 Task: In the  document Aspen.odt Add another  'page' Use the Tool Explore 'and look for brief about the picture in first page, copy 2-3 lines in second sheet.' Align the text to the center
Action: Mouse moved to (302, 312)
Screenshot: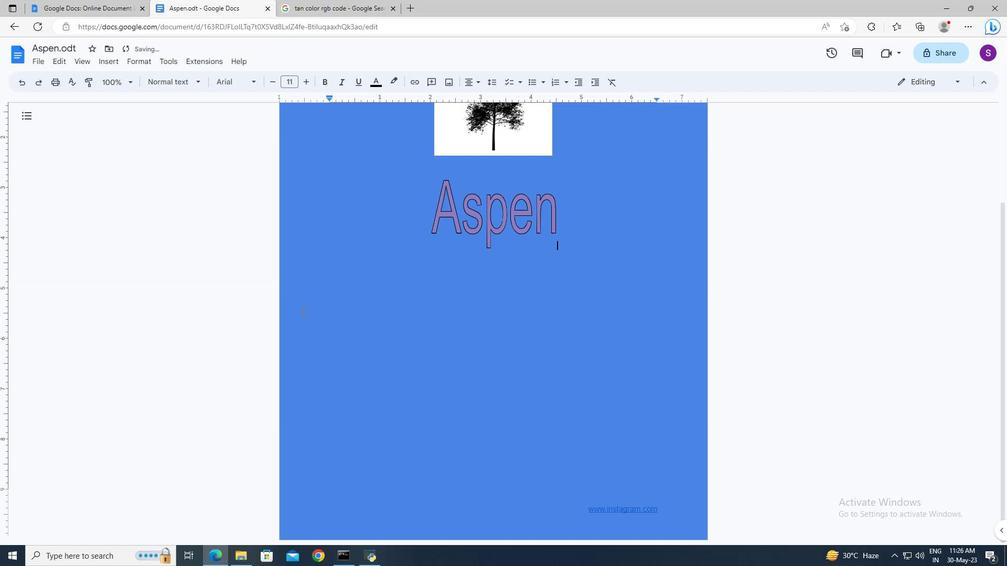 
Action: Mouse scrolled (302, 312) with delta (0, 0)
Screenshot: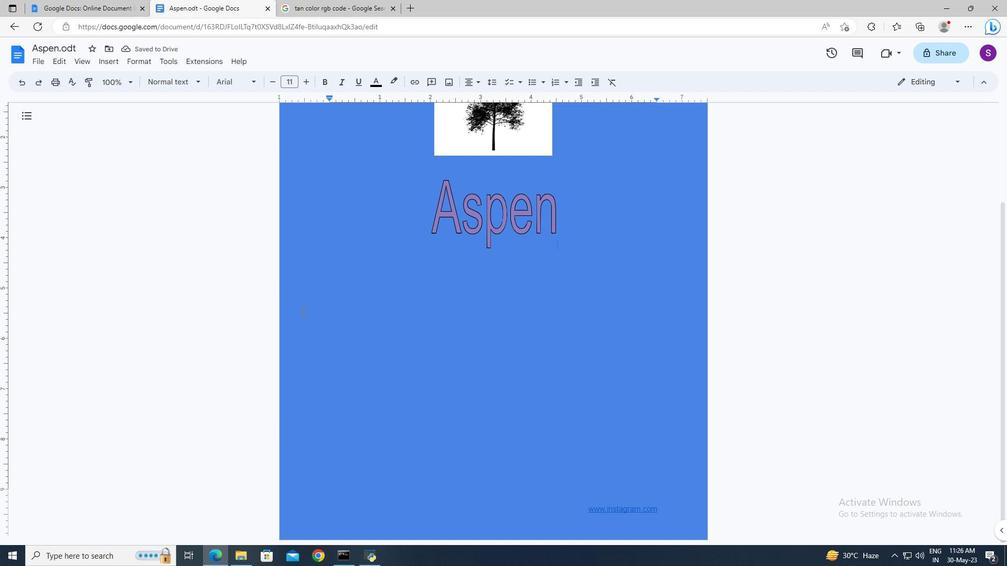 
Action: Mouse scrolled (302, 312) with delta (0, 0)
Screenshot: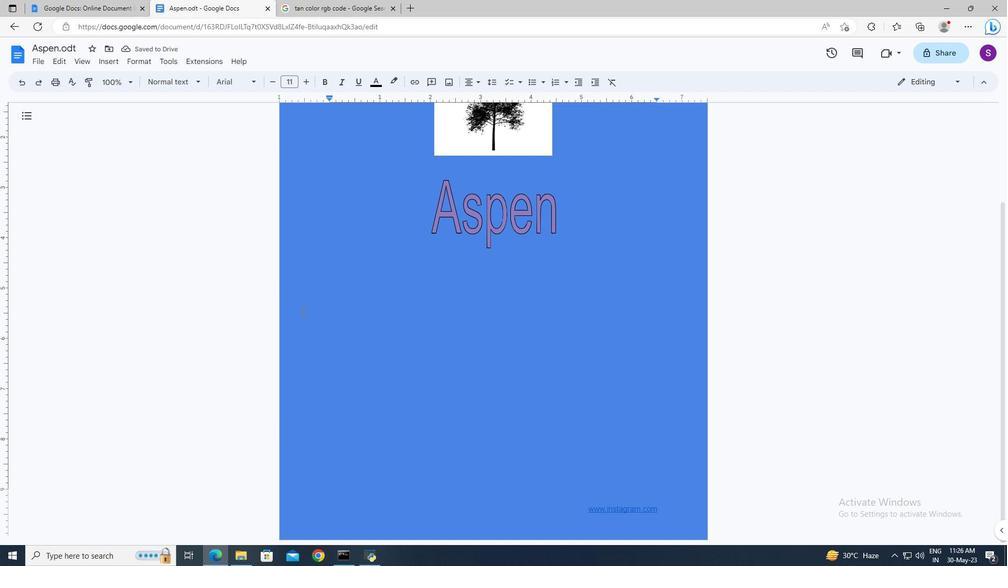 
Action: Mouse scrolled (302, 312) with delta (0, 0)
Screenshot: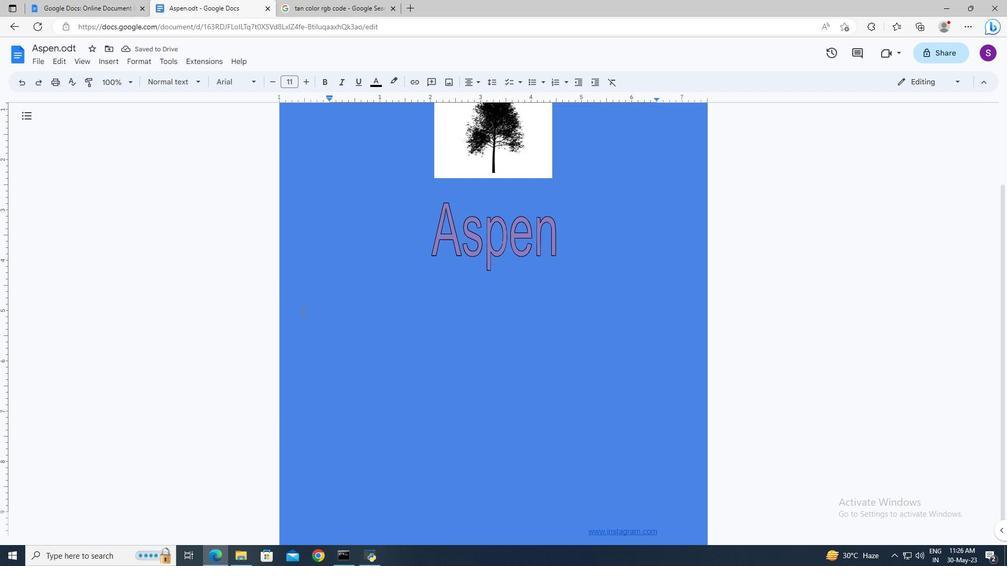 
Action: Mouse moved to (612, 379)
Screenshot: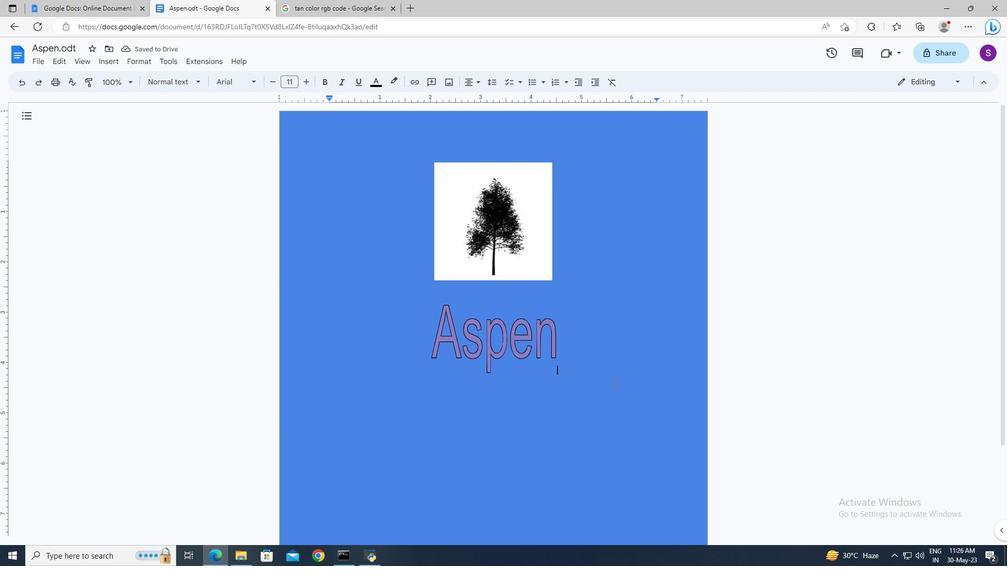 
Action: Mouse pressed left at (612, 379)
Screenshot: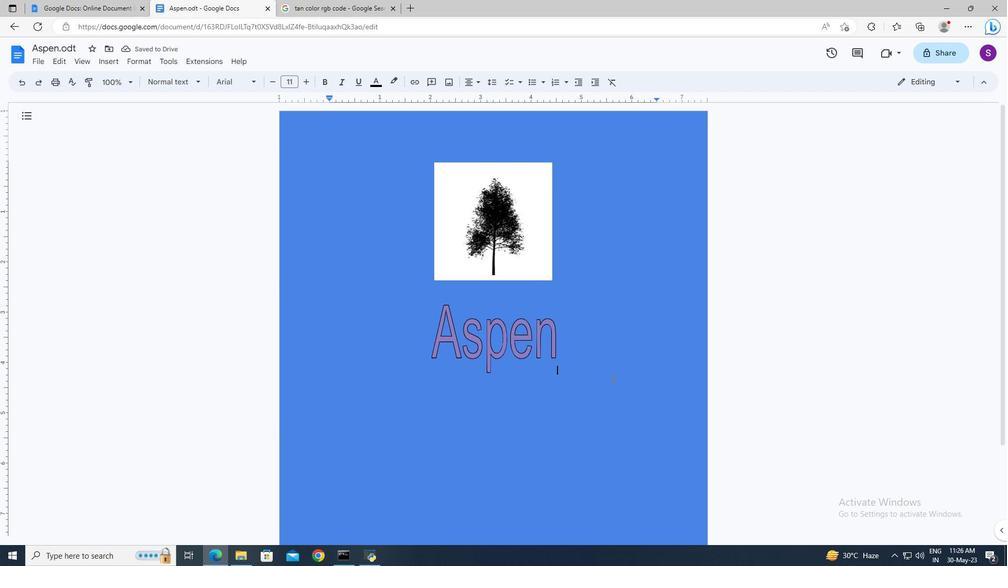 
Action: Mouse moved to (114, 65)
Screenshot: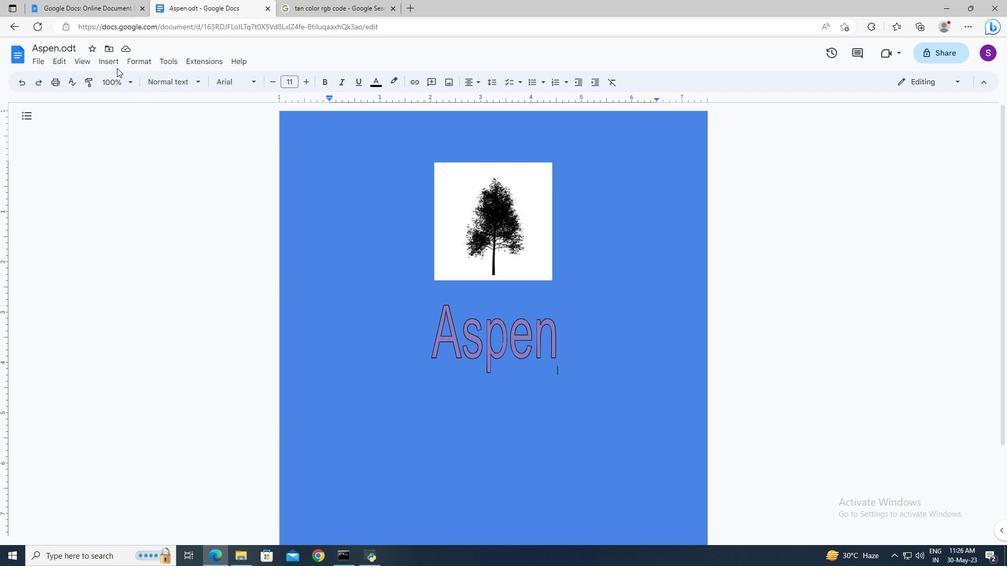 
Action: Mouse pressed left at (114, 65)
Screenshot: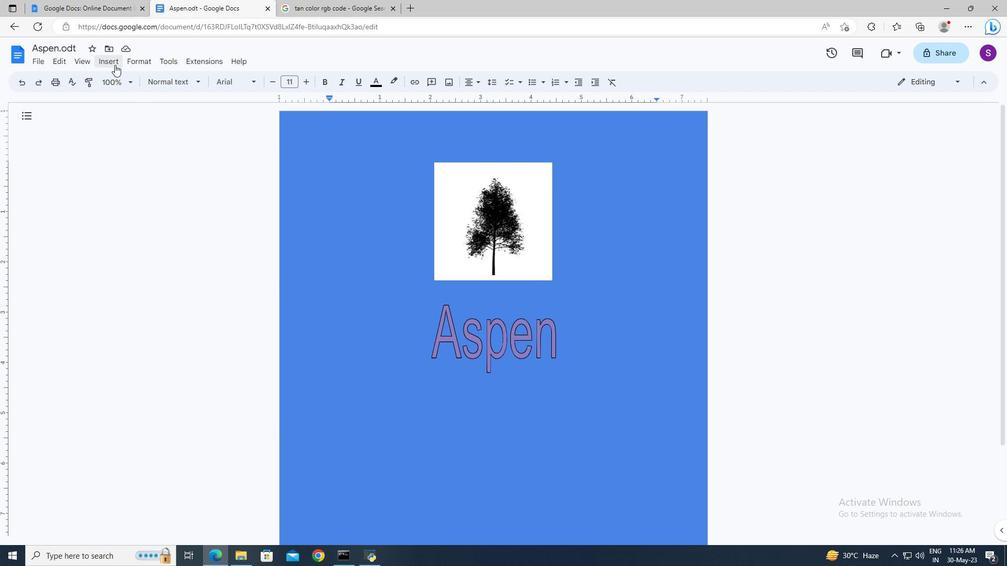 
Action: Mouse moved to (287, 358)
Screenshot: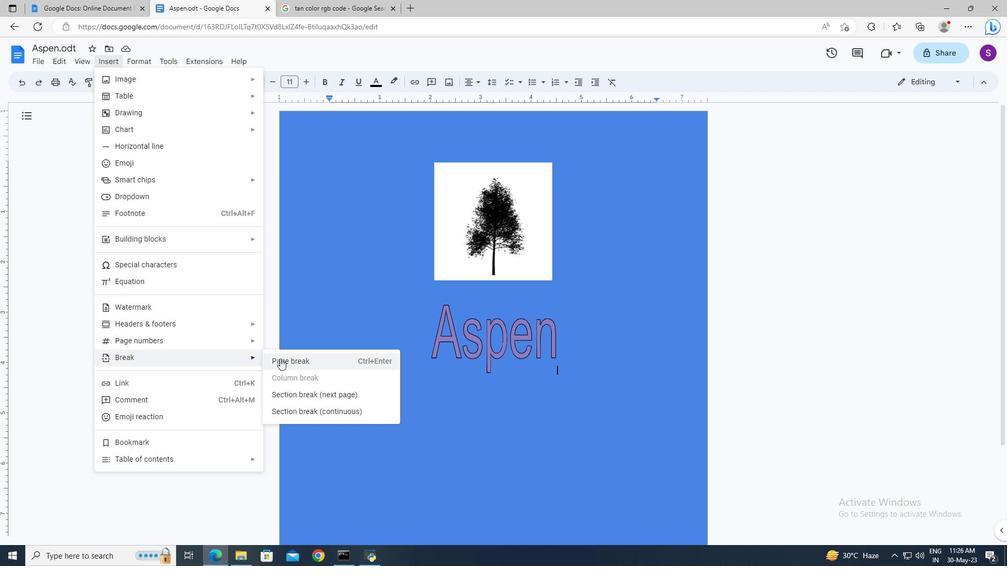 
Action: Mouse pressed left at (287, 358)
Screenshot: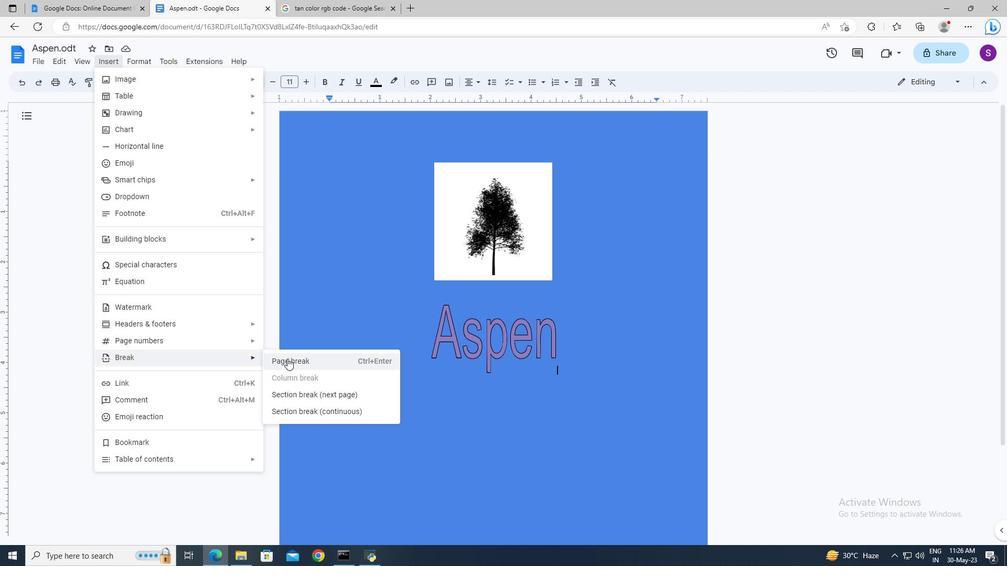 
Action: Mouse scrolled (287, 358) with delta (0, 0)
Screenshot: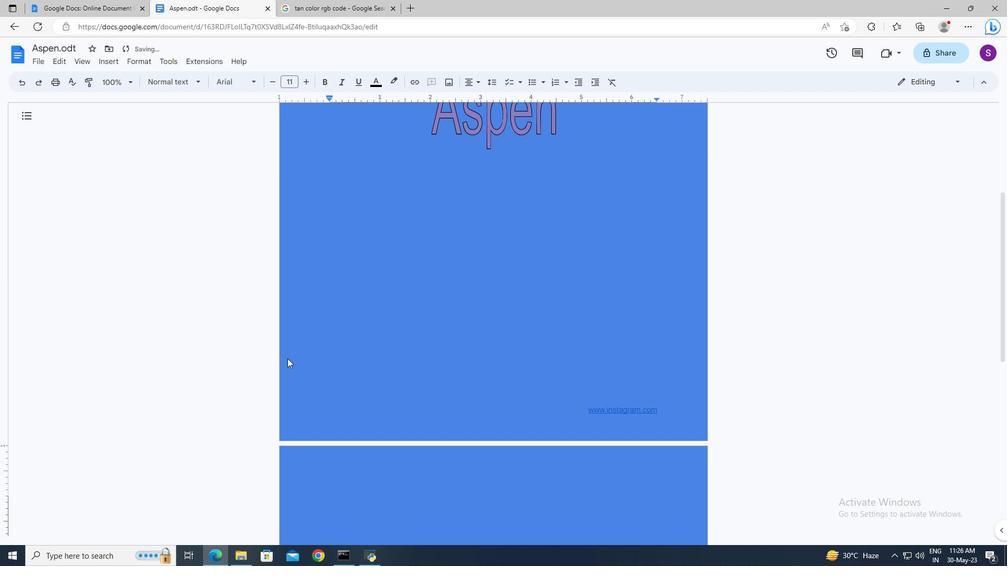 
Action: Mouse moved to (170, 64)
Screenshot: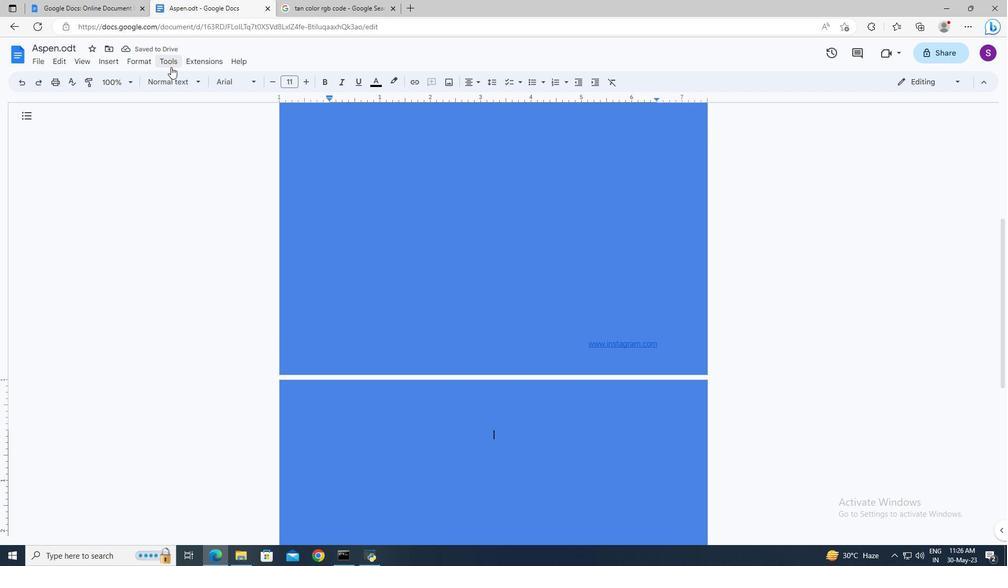 
Action: Mouse pressed left at (170, 64)
Screenshot: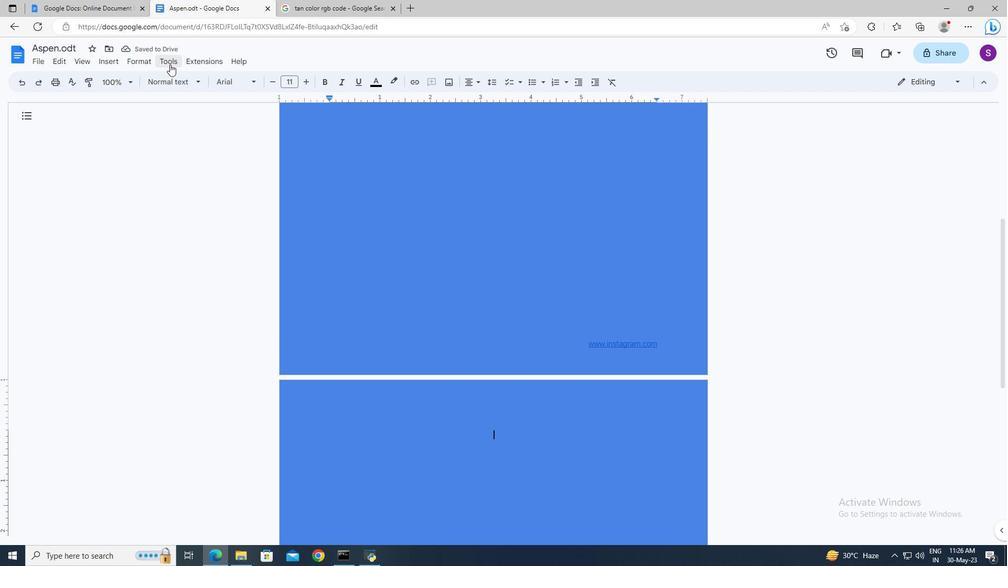 
Action: Mouse moved to (186, 178)
Screenshot: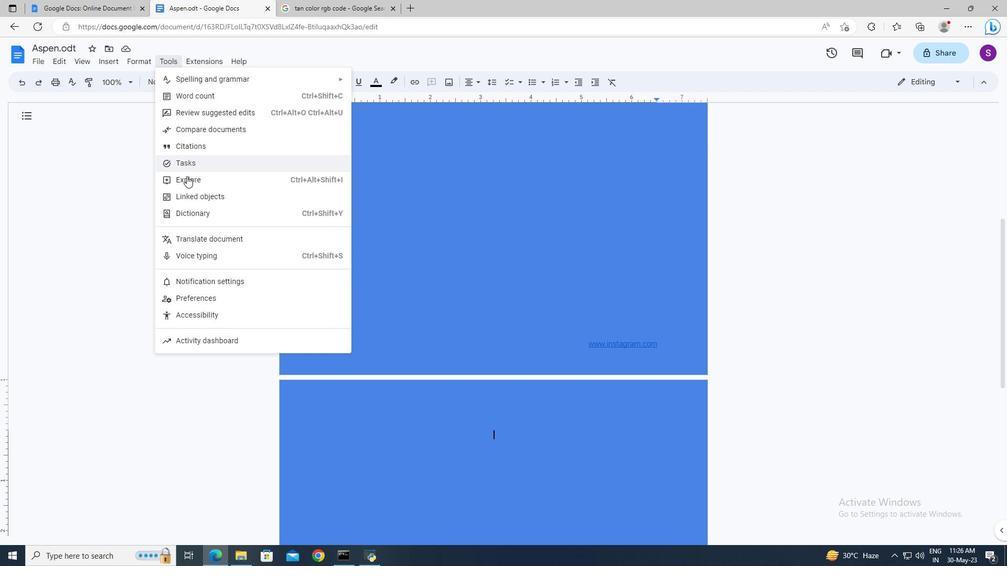 
Action: Mouse pressed left at (186, 178)
Screenshot: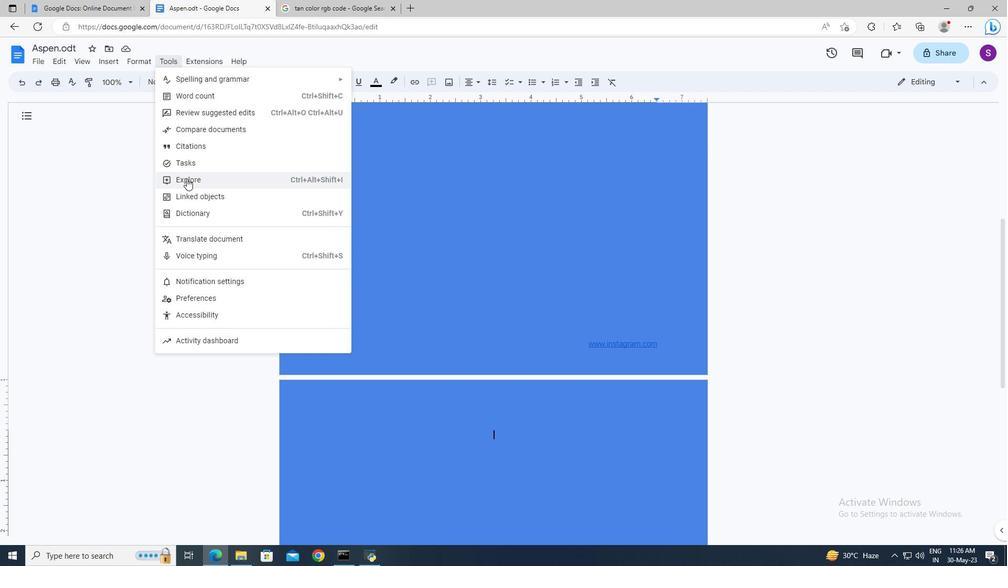 
Action: Mouse moved to (885, 117)
Screenshot: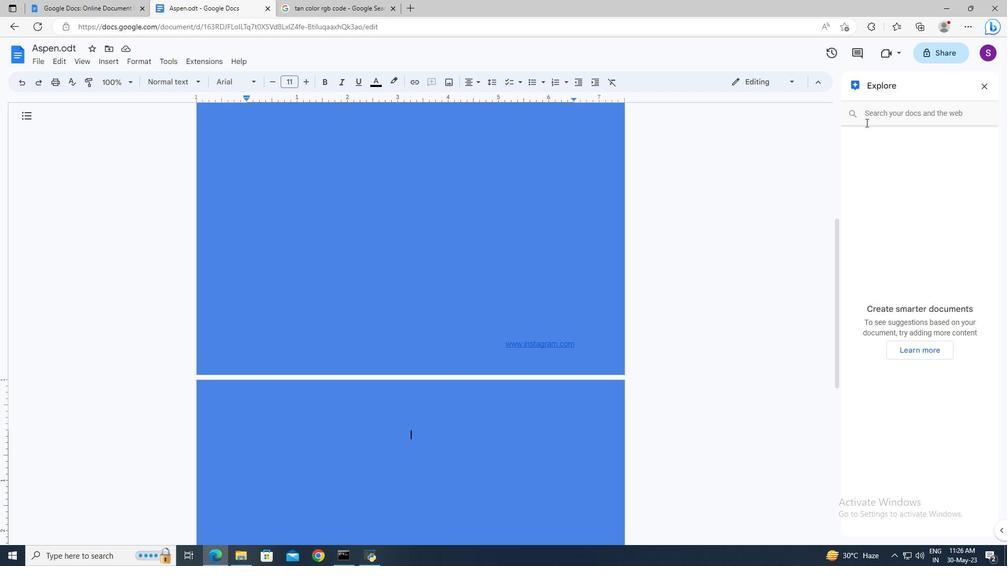 
Action: Mouse pressed left at (885, 117)
Screenshot: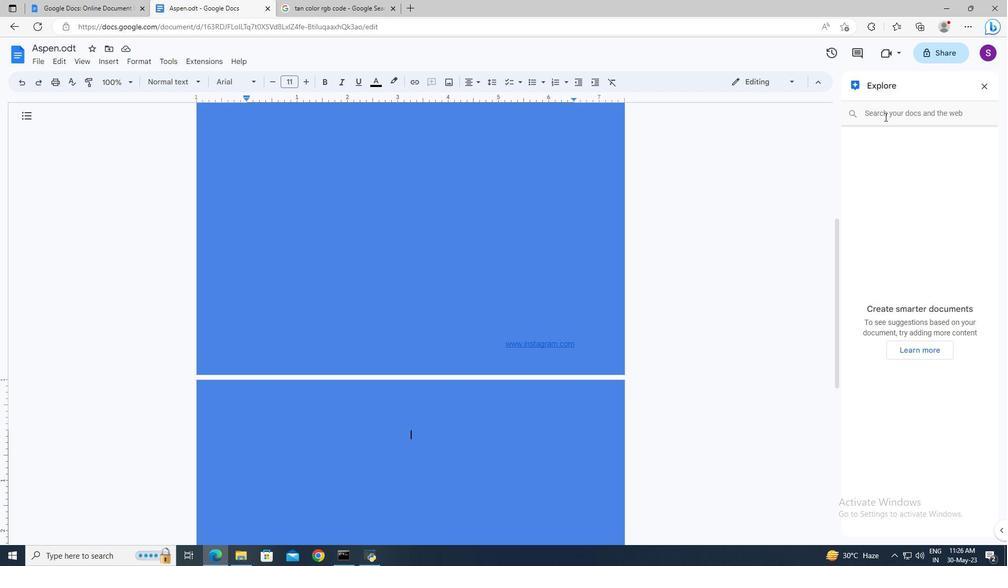 
Action: Mouse moved to (883, 127)
Screenshot: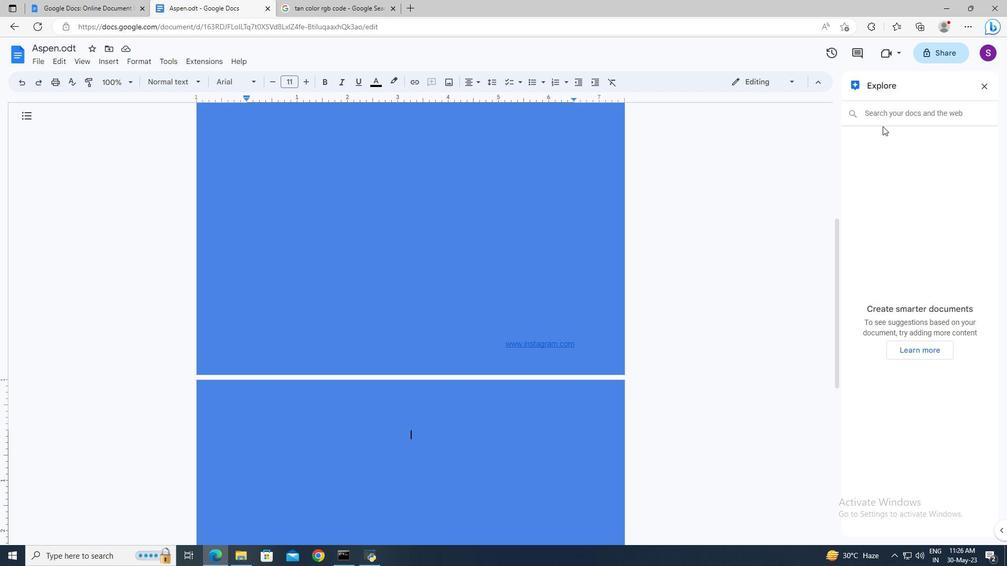 
Action: Key pressed brie
Screenshot: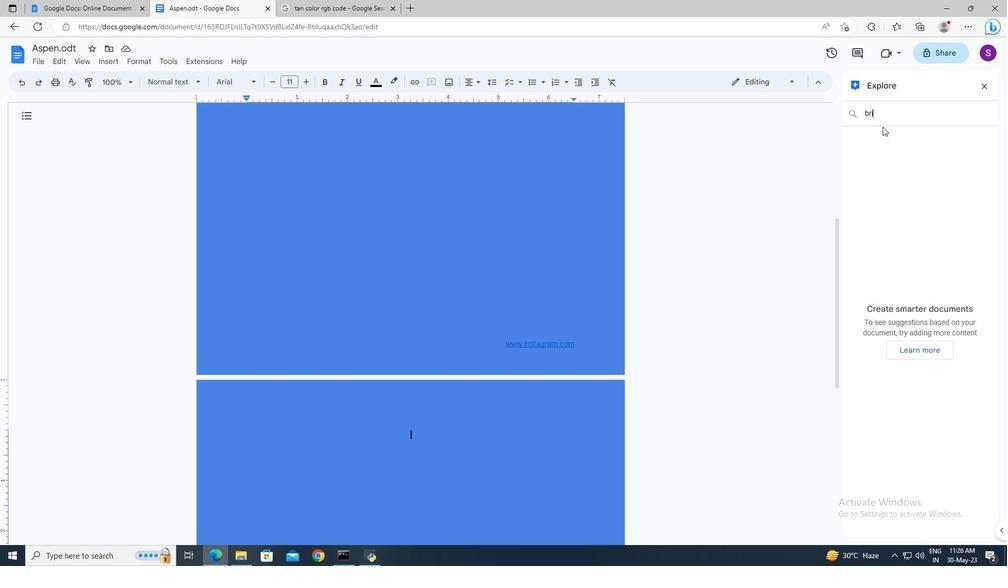 
Action: Mouse moved to (883, 127)
Screenshot: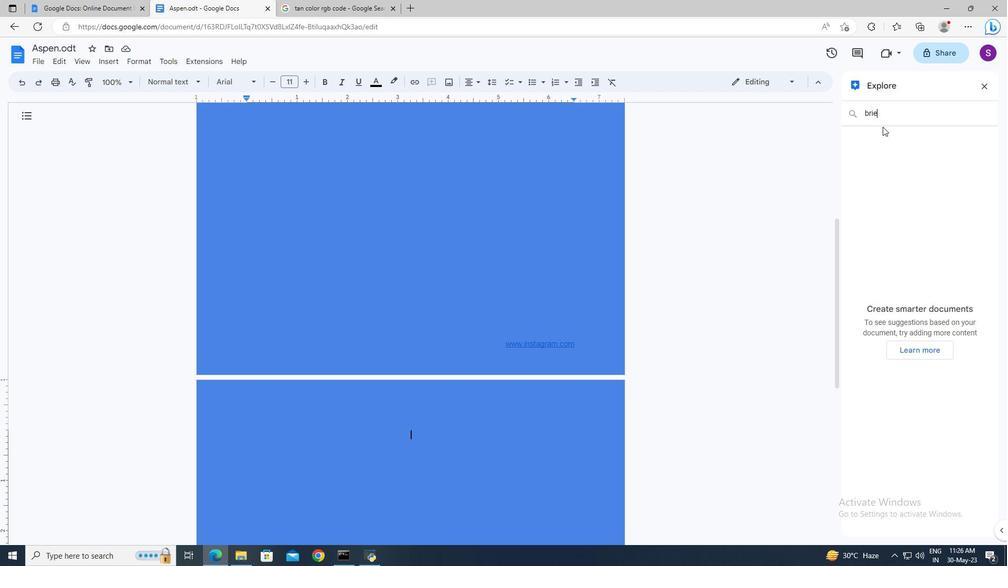 
Action: Key pressed f<Key.space>about<Key.space>aspen
Screenshot: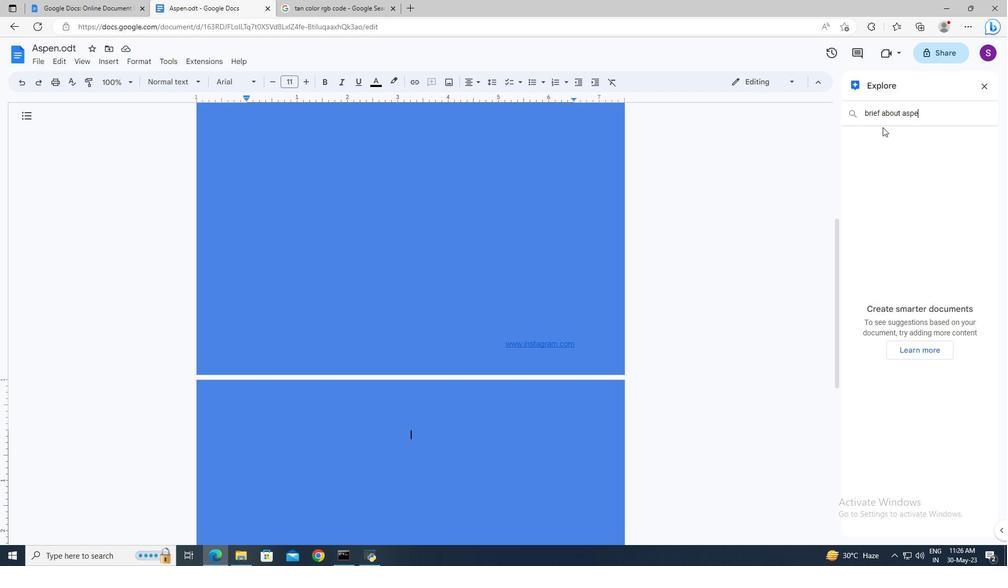 
Action: Mouse moved to (883, 127)
Screenshot: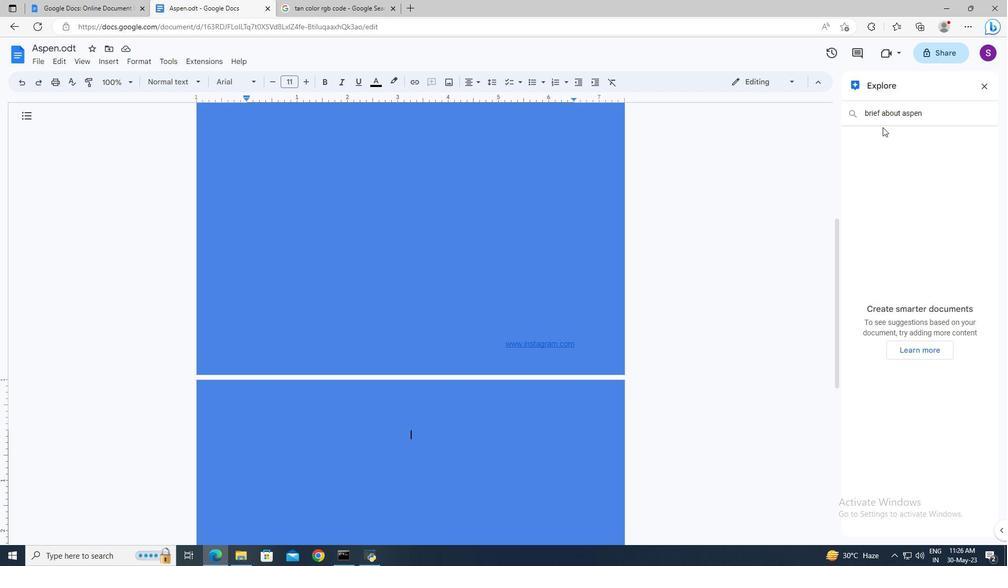 
Action: Key pressed <Key.enter>
Screenshot: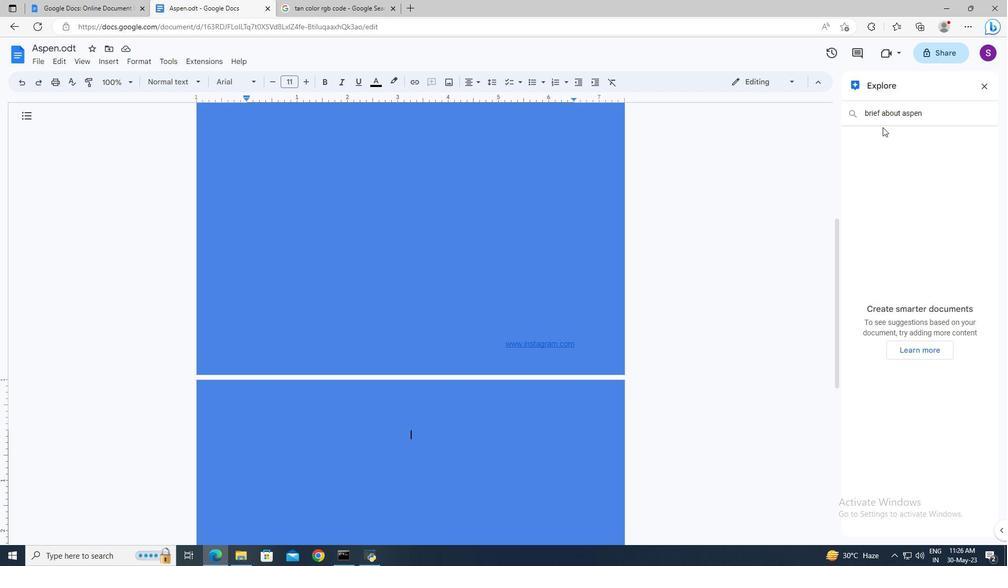 
Action: Mouse moved to (915, 139)
Screenshot: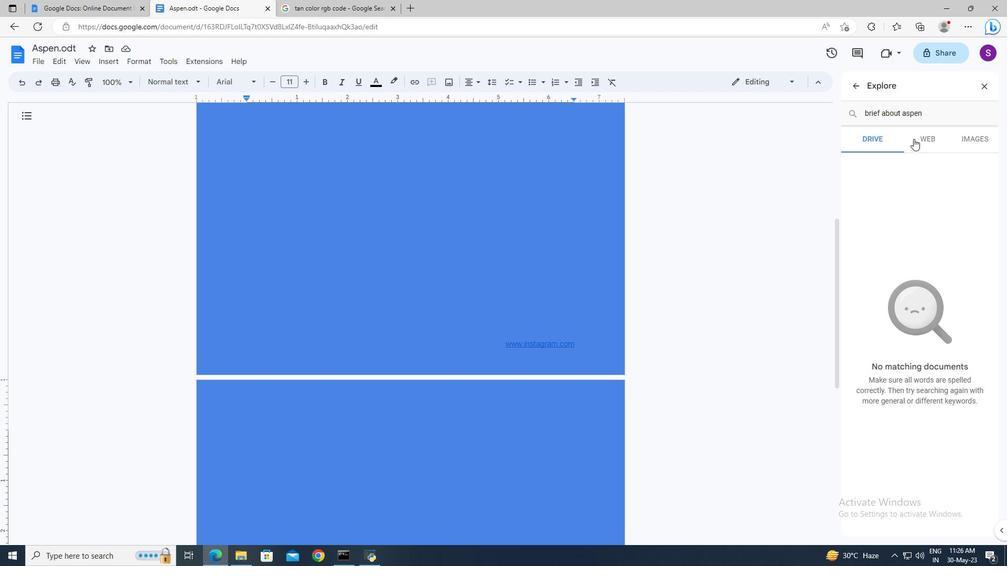 
Action: Mouse pressed left at (915, 139)
Screenshot: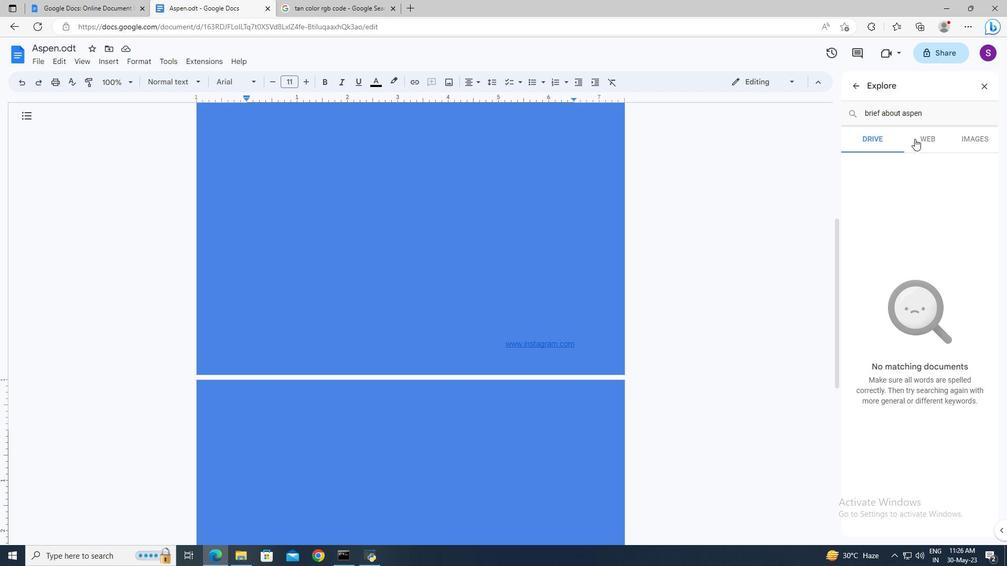 
Action: Mouse moved to (901, 198)
Screenshot: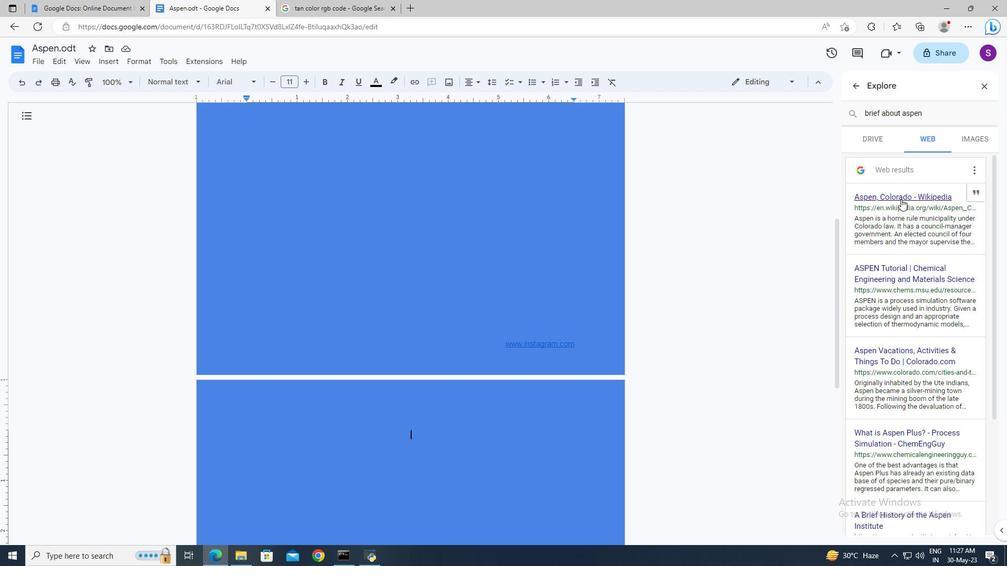 
Action: Mouse pressed left at (901, 198)
Screenshot: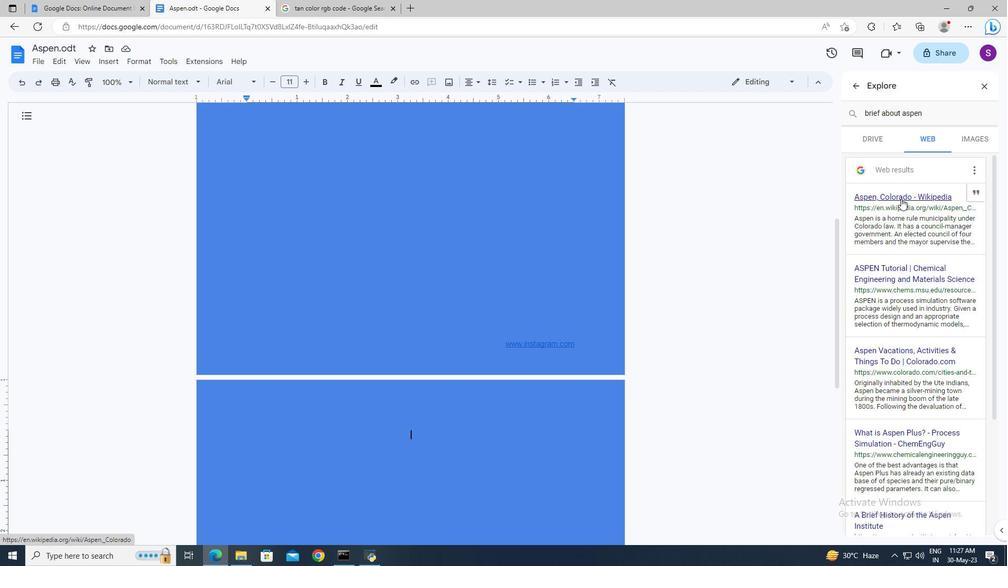 
Action: Mouse moved to (255, 157)
Screenshot: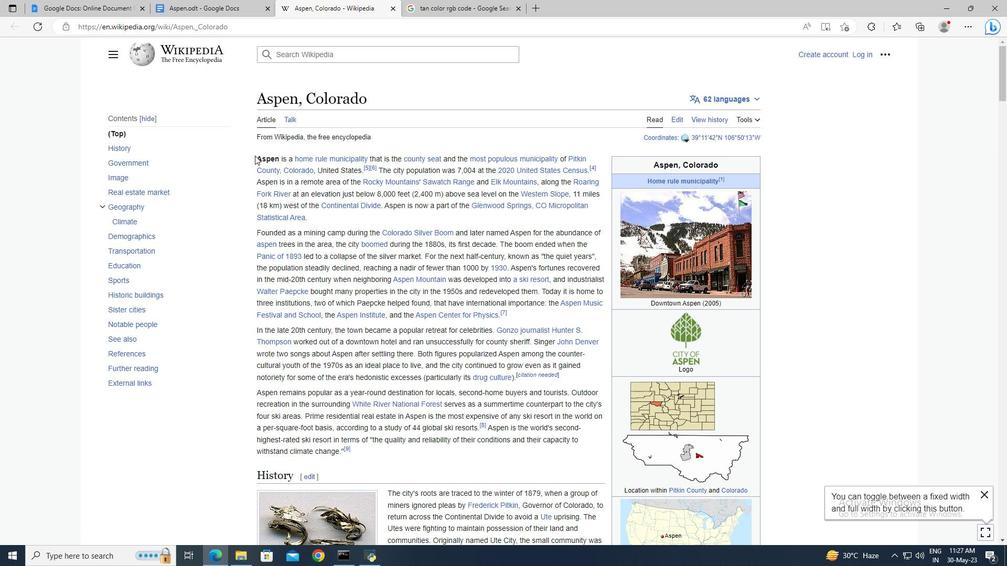 
Action: Mouse pressed left at (255, 157)
Screenshot: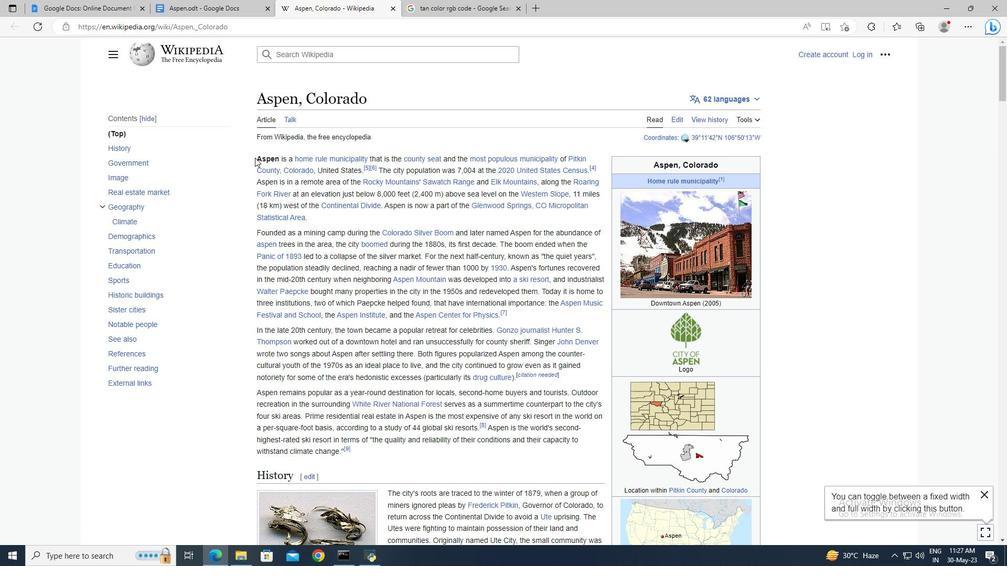 
Action: Mouse moved to (583, 173)
Screenshot: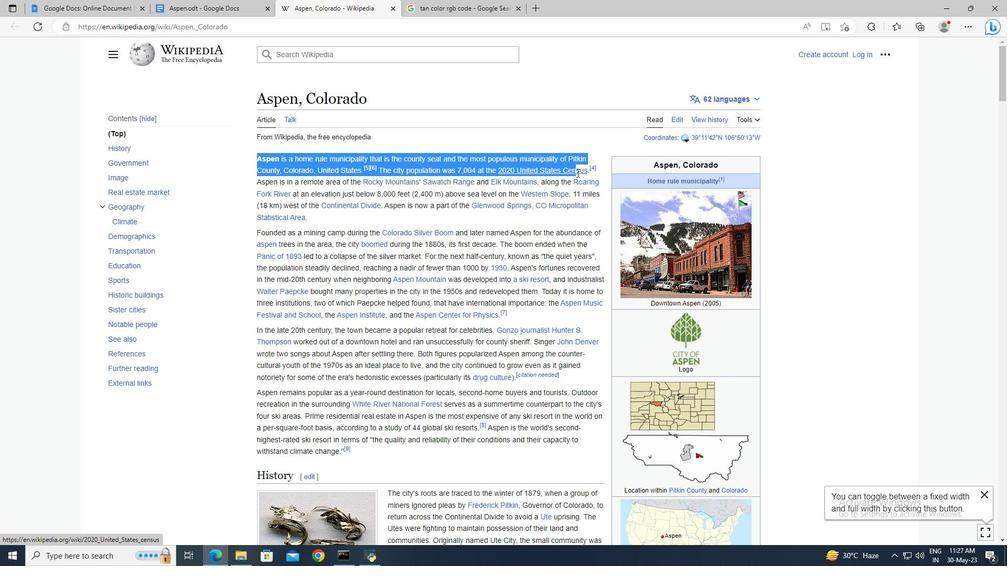 
Action: Mouse pressed left at (583, 173)
Screenshot: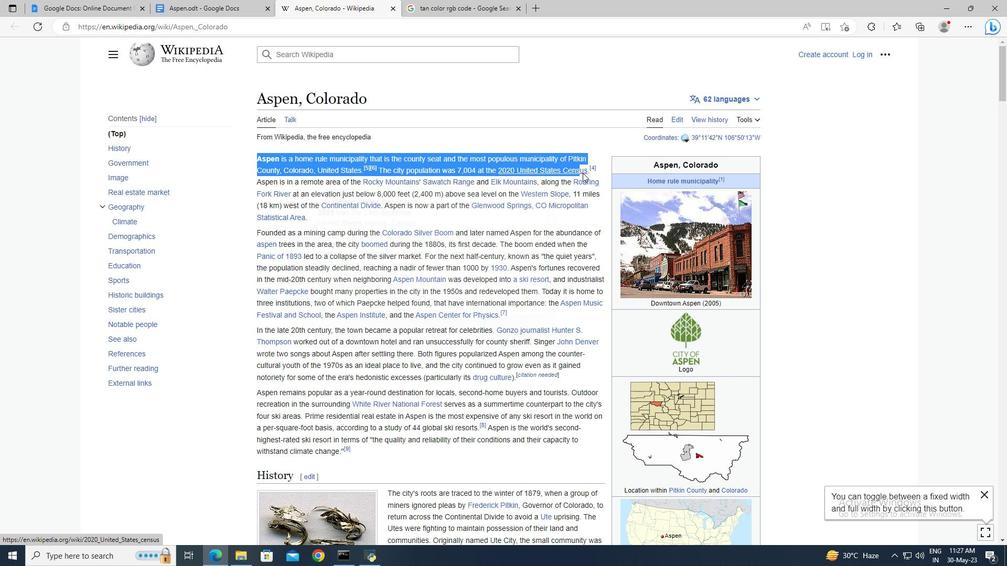 
Action: Mouse moved to (594, 196)
Screenshot: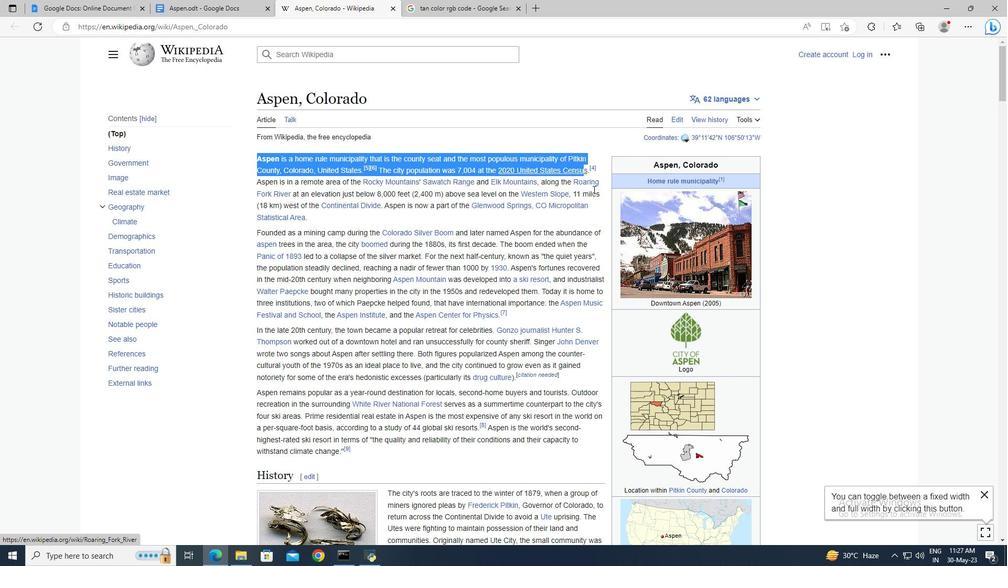 
Action: Key pressed <Key.shift><Key.right>ctrl+C
Screenshot: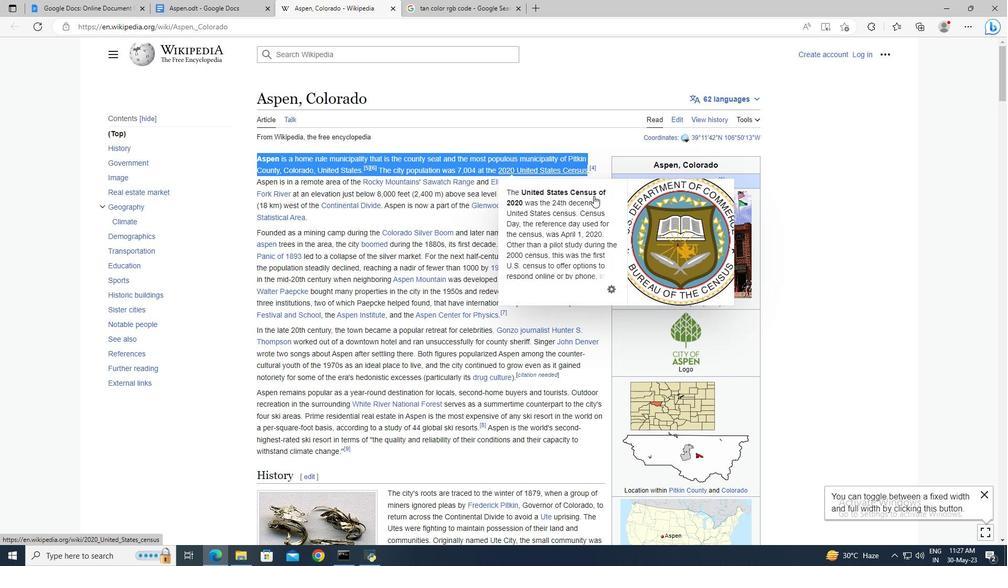 
Action: Mouse moved to (247, 3)
Screenshot: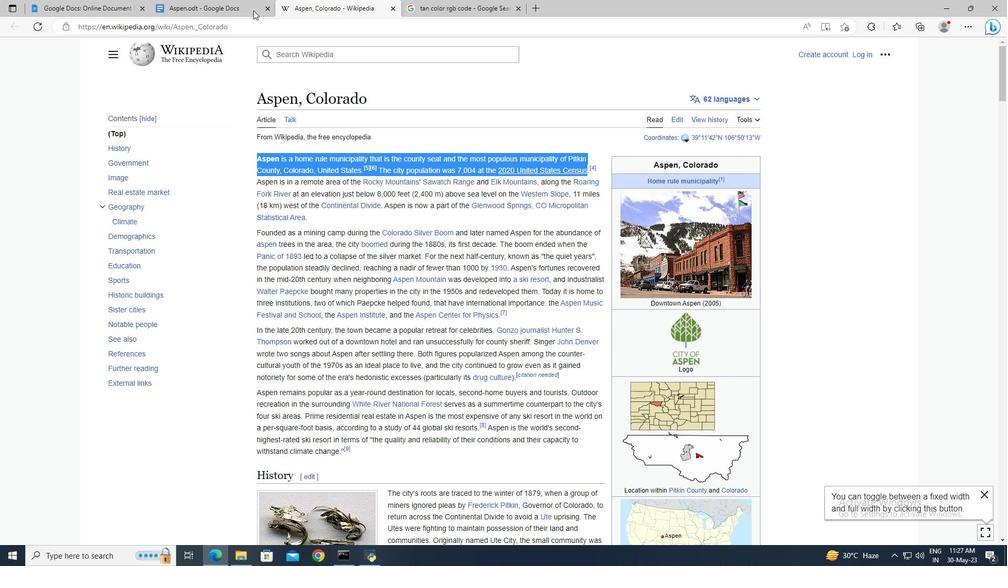 
Action: Mouse pressed left at (247, 3)
Screenshot: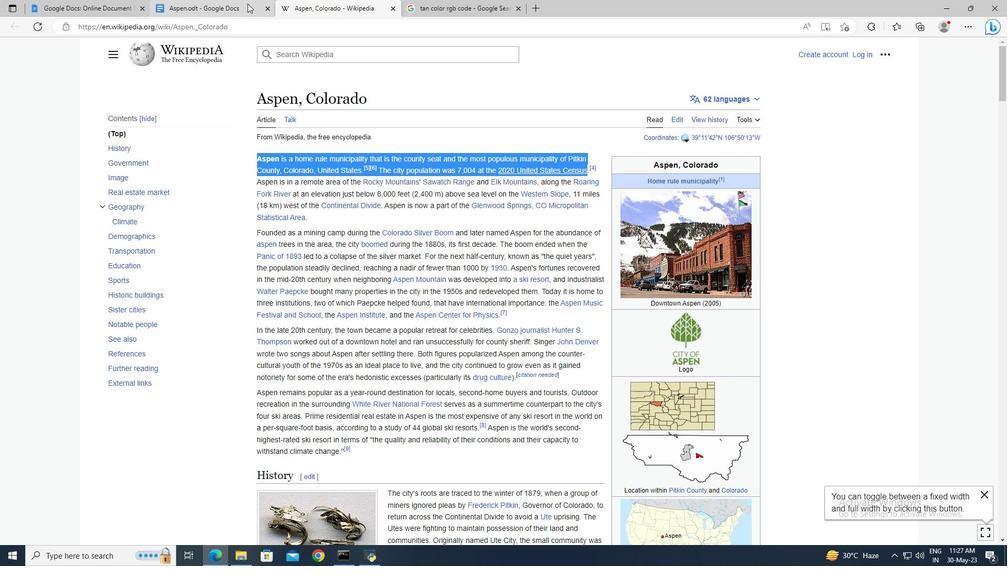
Action: Mouse moved to (293, 451)
Screenshot: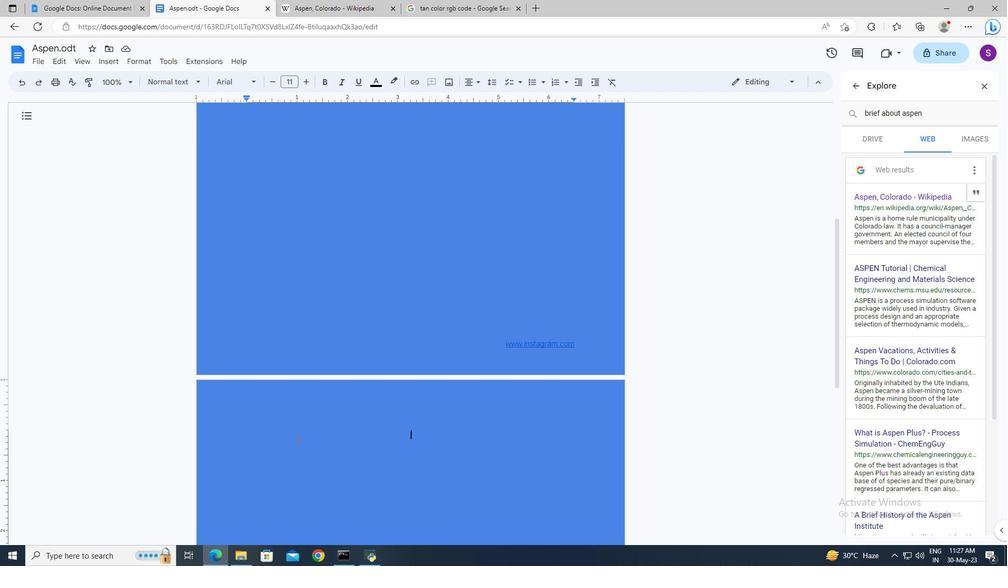 
Action: Mouse pressed right at (293, 451)
Screenshot: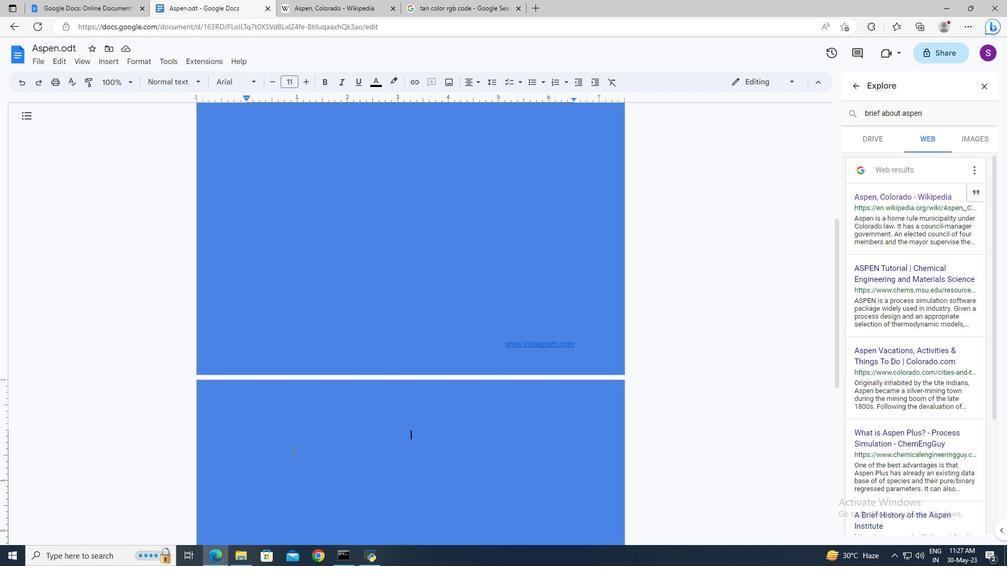 
Action: Mouse moved to (333, 327)
Screenshot: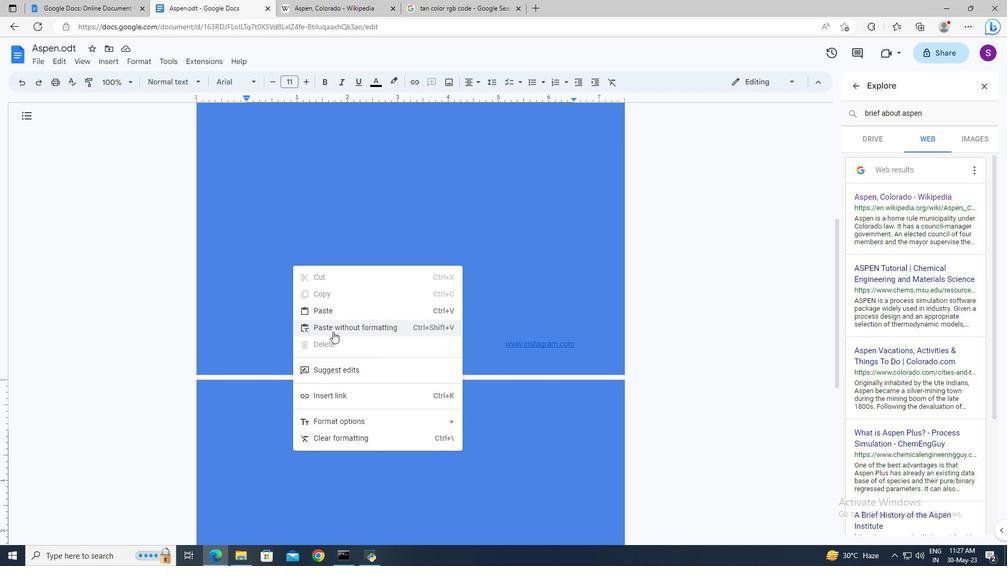 
Action: Mouse pressed left at (333, 327)
Screenshot: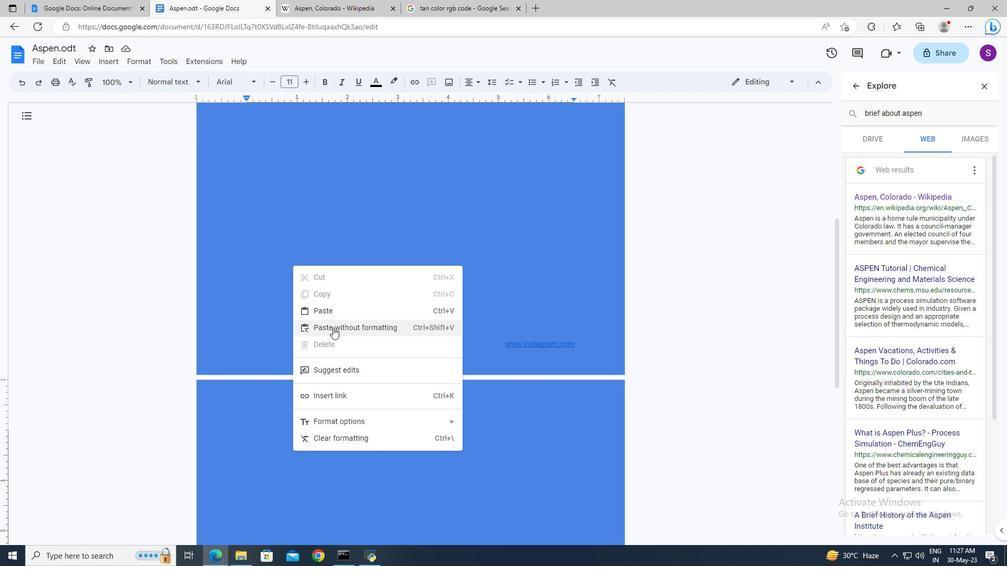 
Action: Mouse moved to (244, 427)
Screenshot: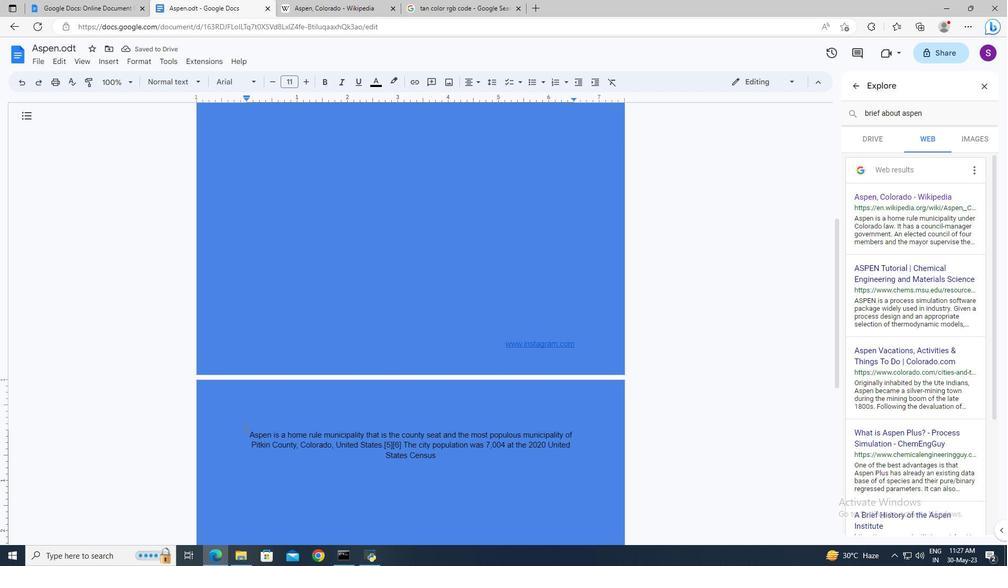 
Action: Mouse pressed left at (244, 427)
Screenshot: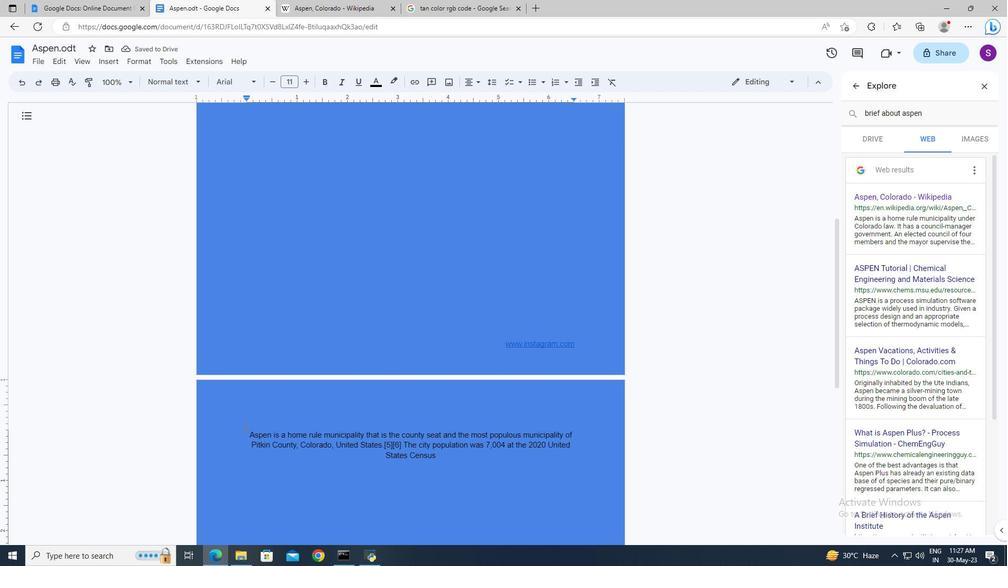 
Action: Key pressed ctrl+A
Screenshot: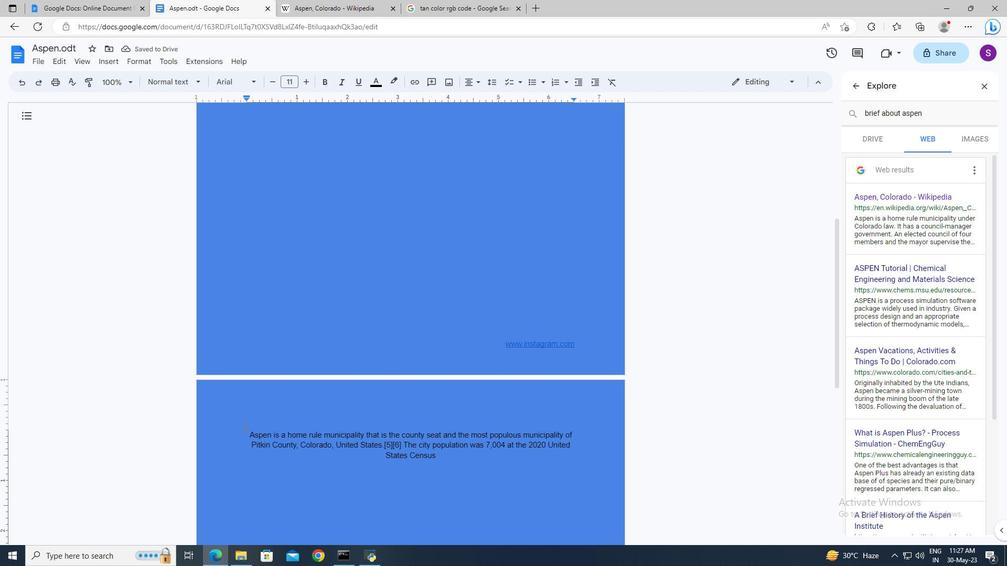 
Action: Mouse moved to (469, 86)
Screenshot: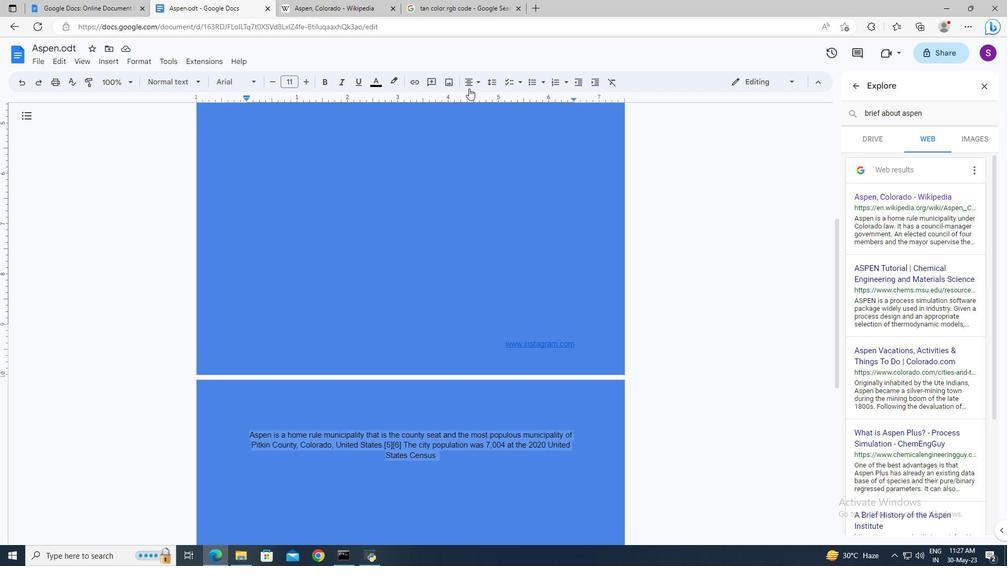 
Action: Mouse pressed left at (469, 86)
Screenshot: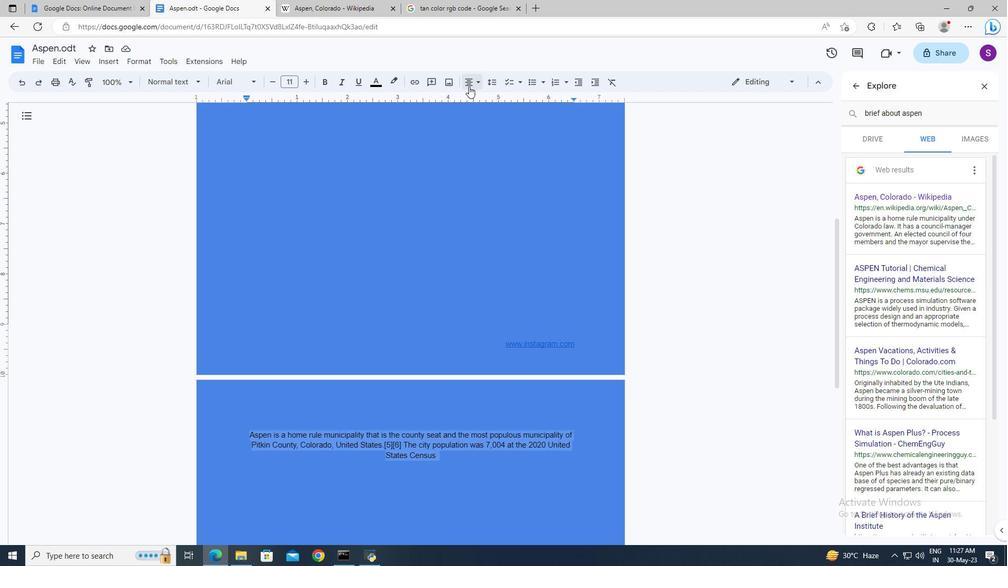 
Action: Mouse moved to (483, 101)
Screenshot: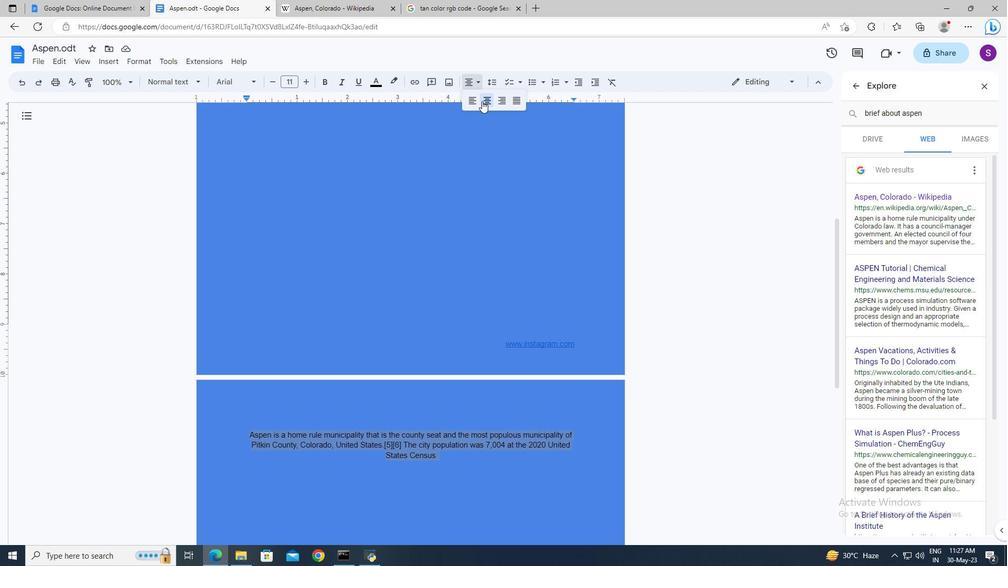 
Action: Mouse pressed left at (483, 101)
Screenshot: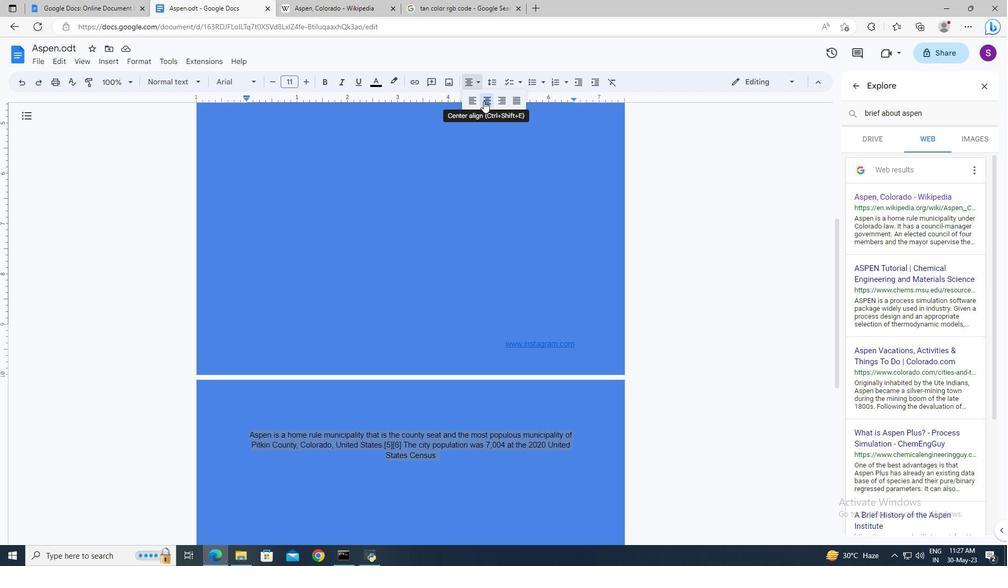 
Action: Mouse moved to (465, 468)
Screenshot: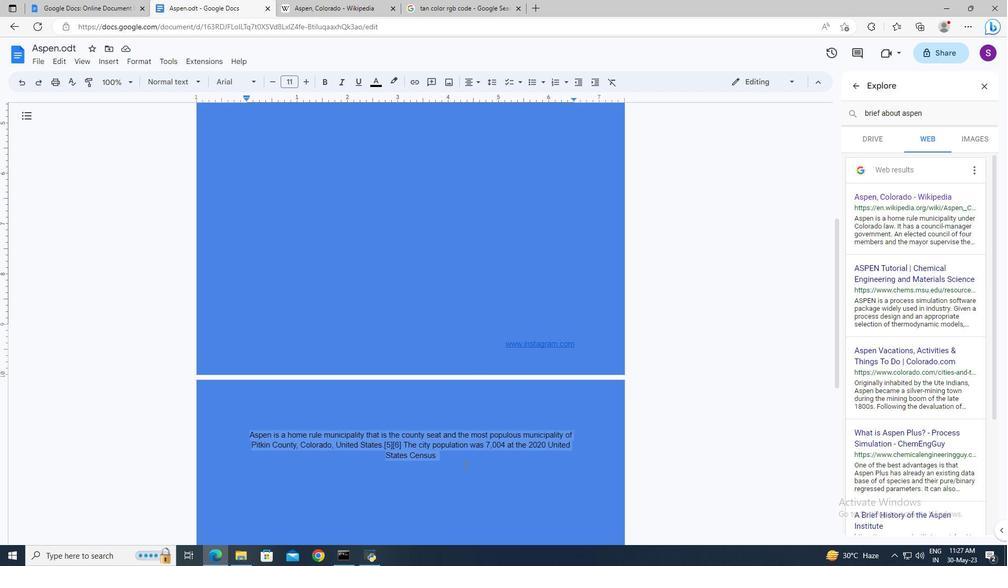 
Action: Mouse pressed left at (465, 468)
Screenshot: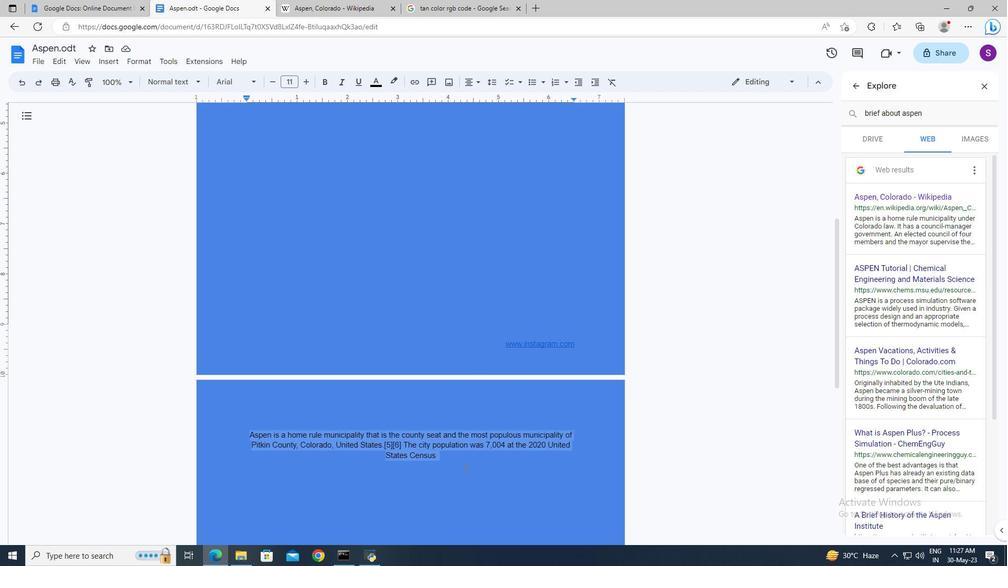 
